 Task: Add Sprouts Shredded Colby Jack Cheese to the cart.
Action: Mouse moved to (960, 338)
Screenshot: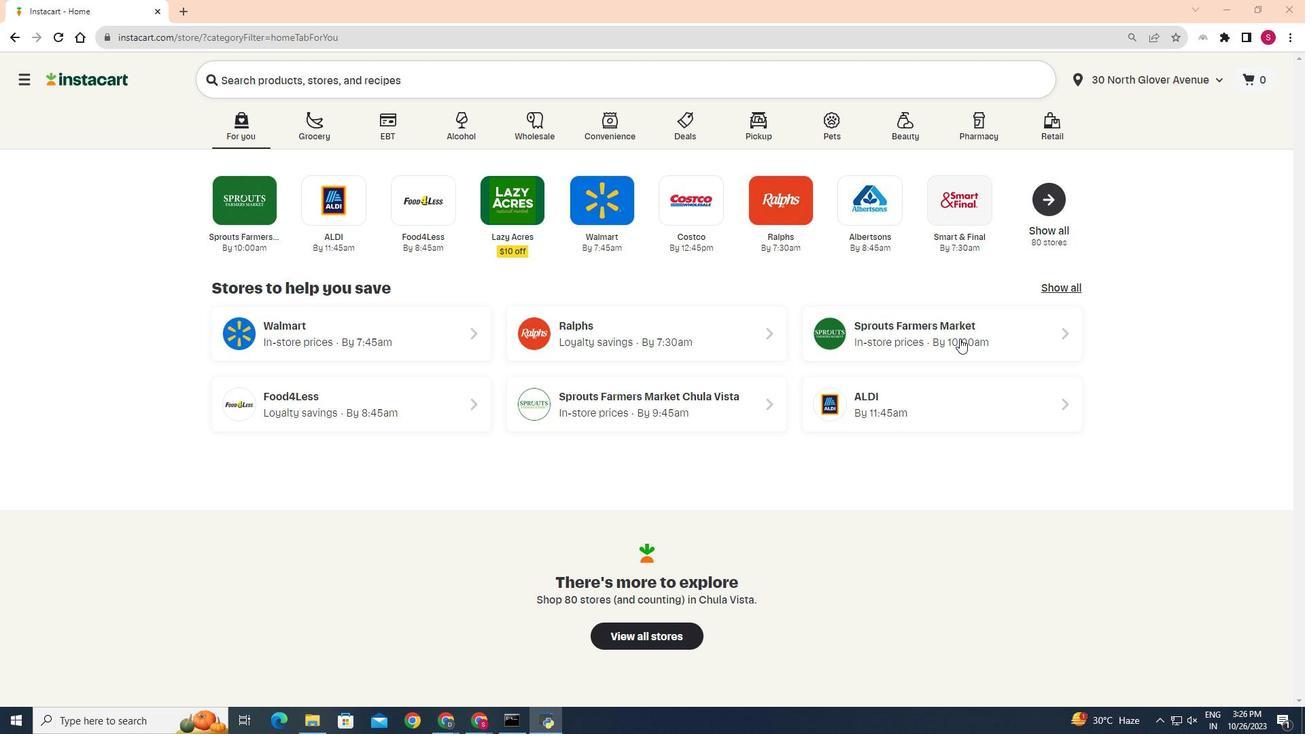 
Action: Mouse pressed left at (960, 338)
Screenshot: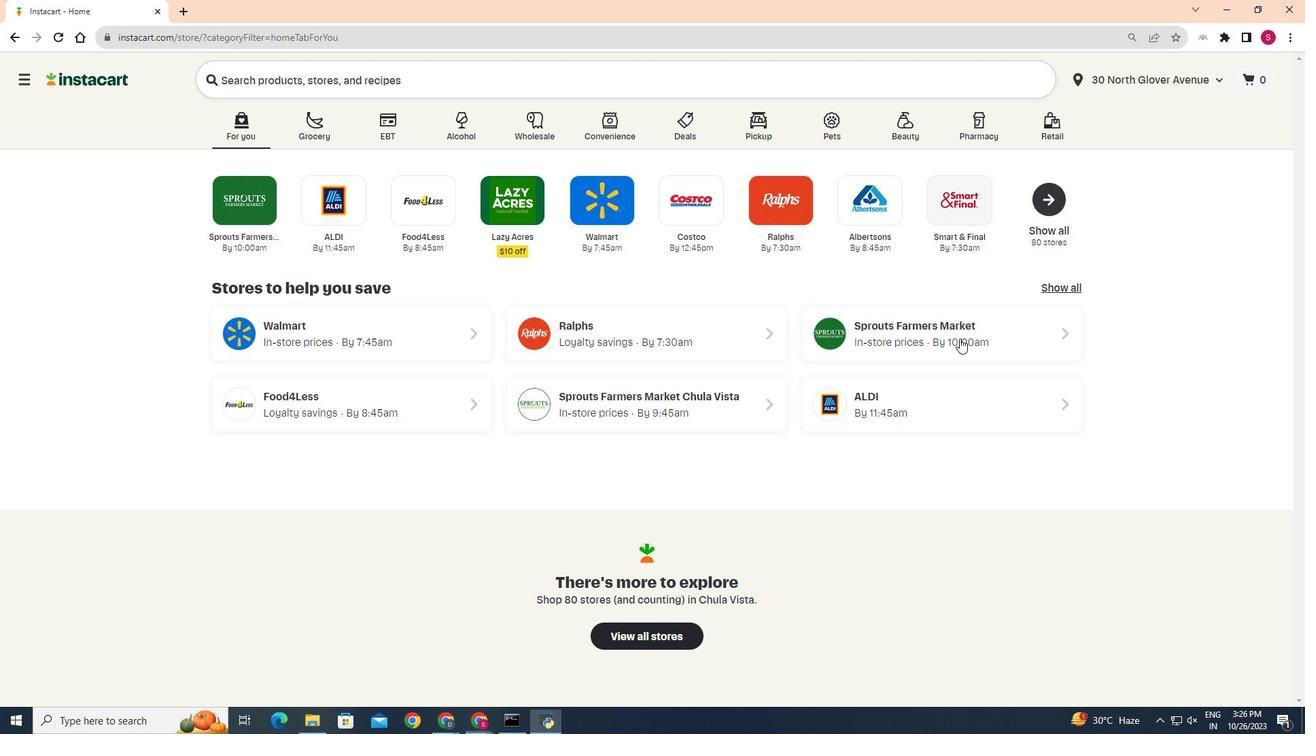 
Action: Mouse moved to (43, 565)
Screenshot: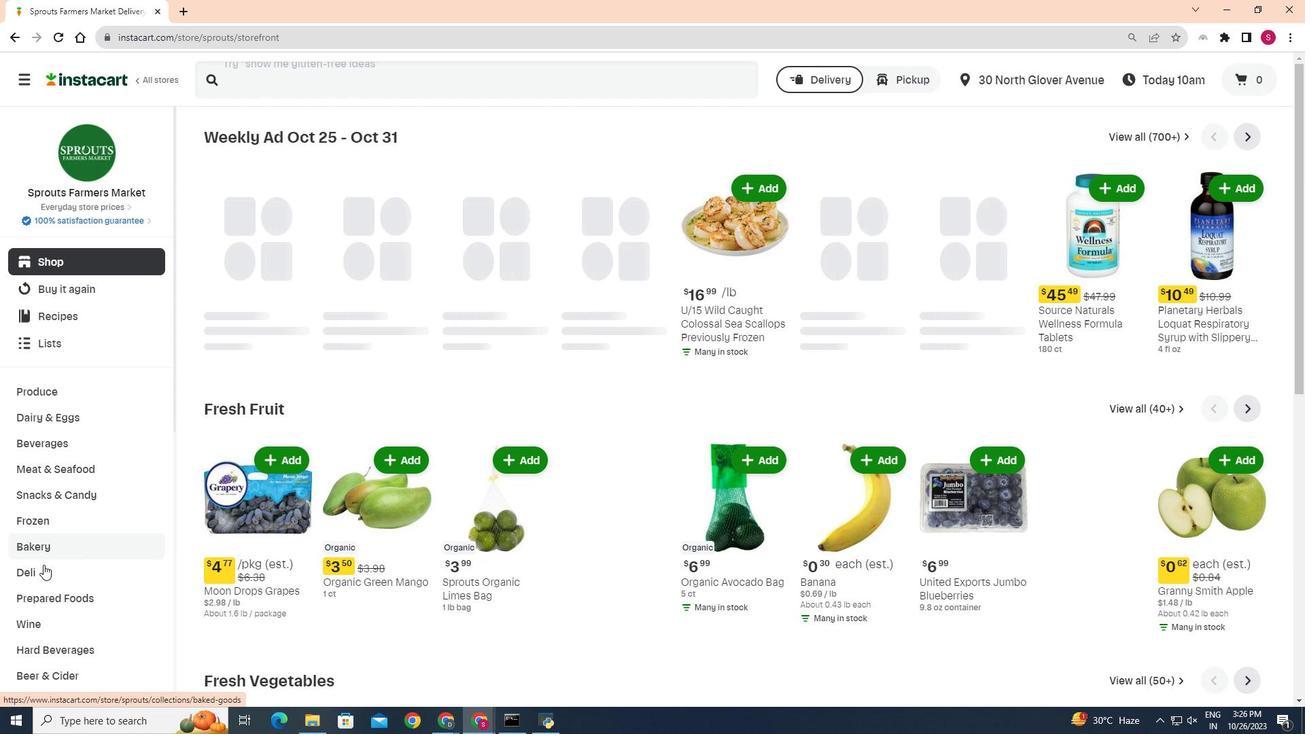 
Action: Mouse pressed left at (43, 565)
Screenshot: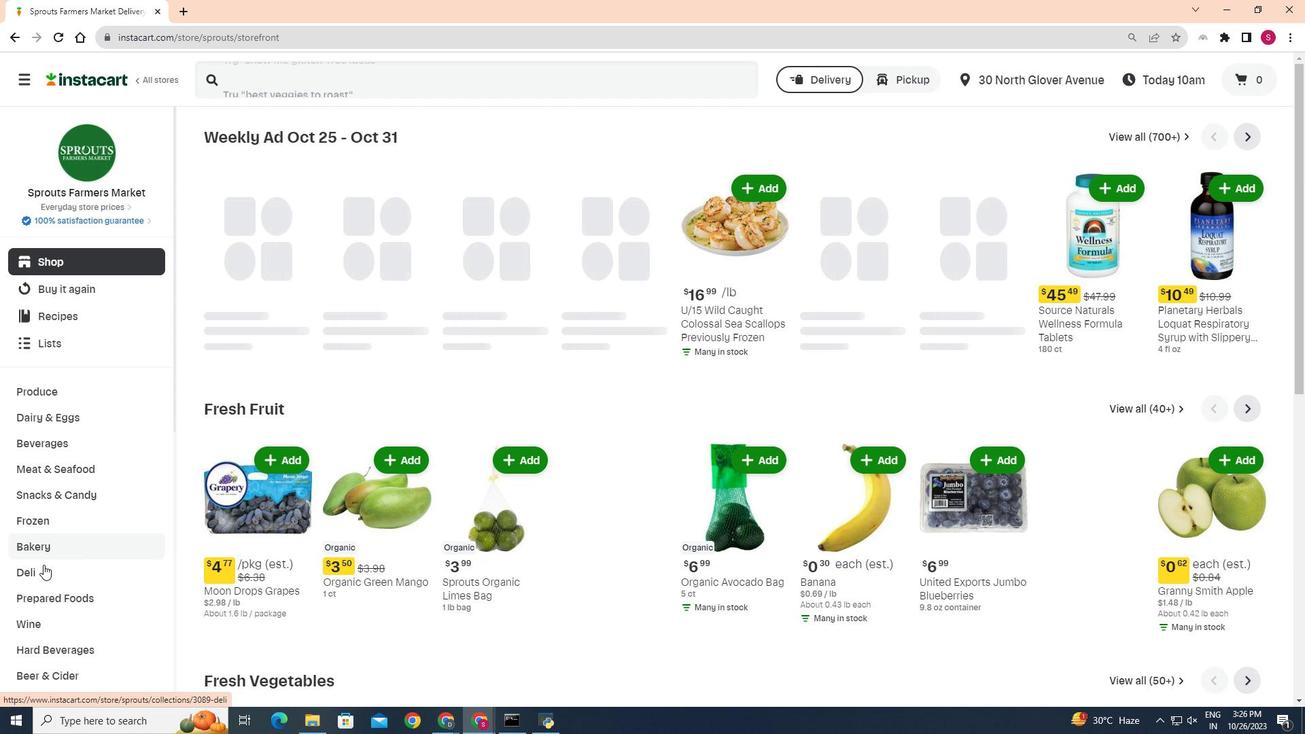 
Action: Mouse moved to (358, 165)
Screenshot: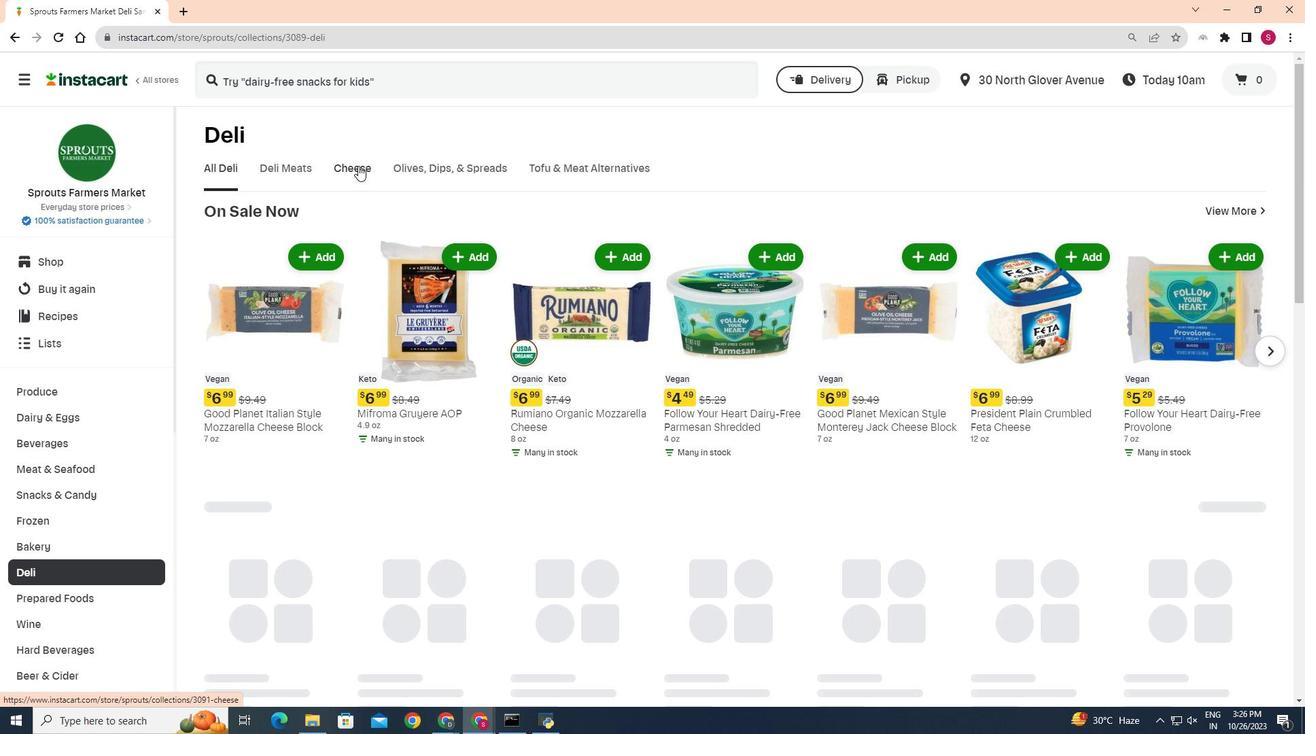
Action: Mouse pressed left at (358, 165)
Screenshot: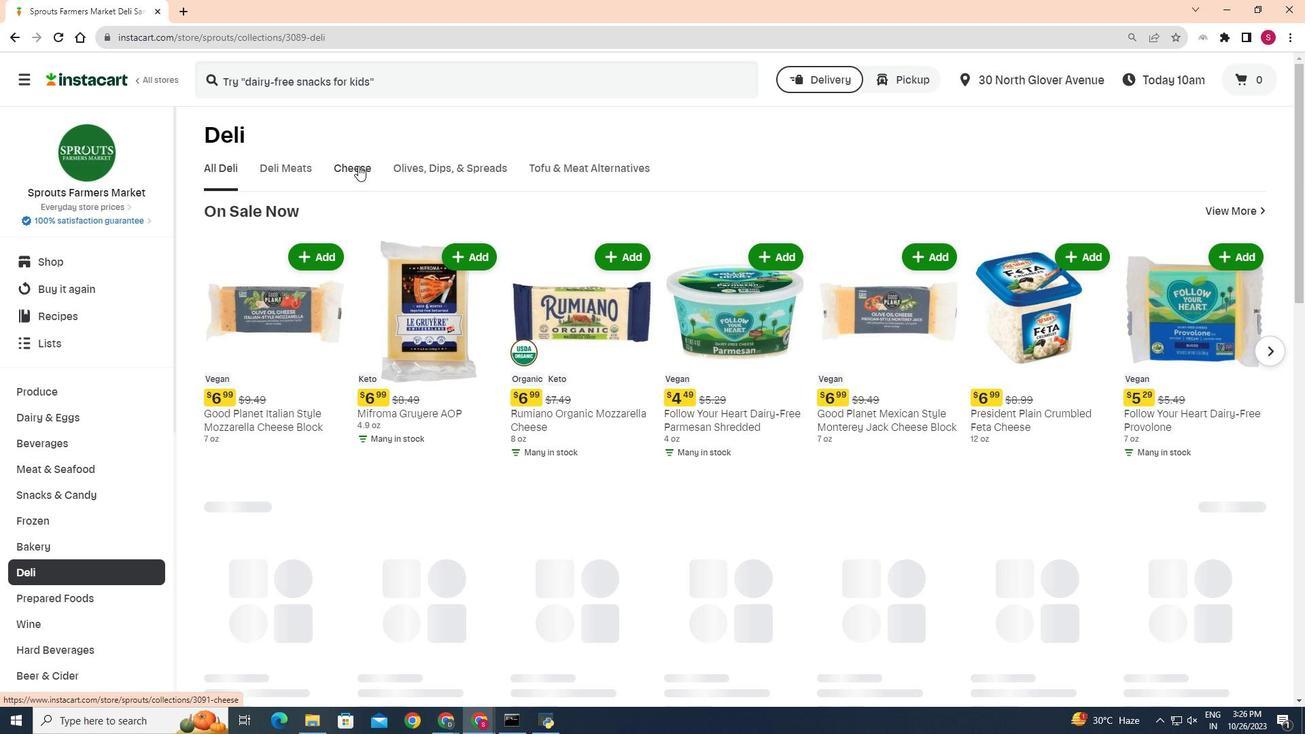 
Action: Mouse moved to (401, 230)
Screenshot: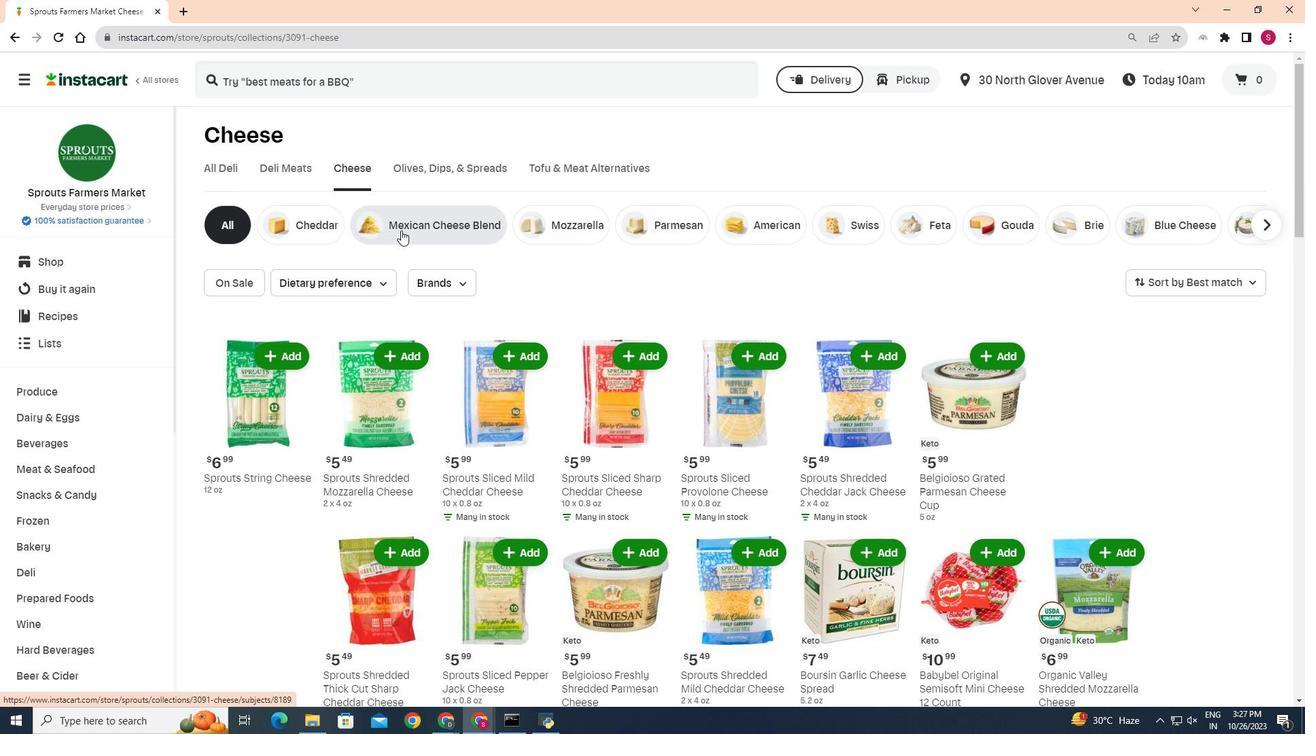 
Action: Mouse pressed left at (401, 230)
Screenshot: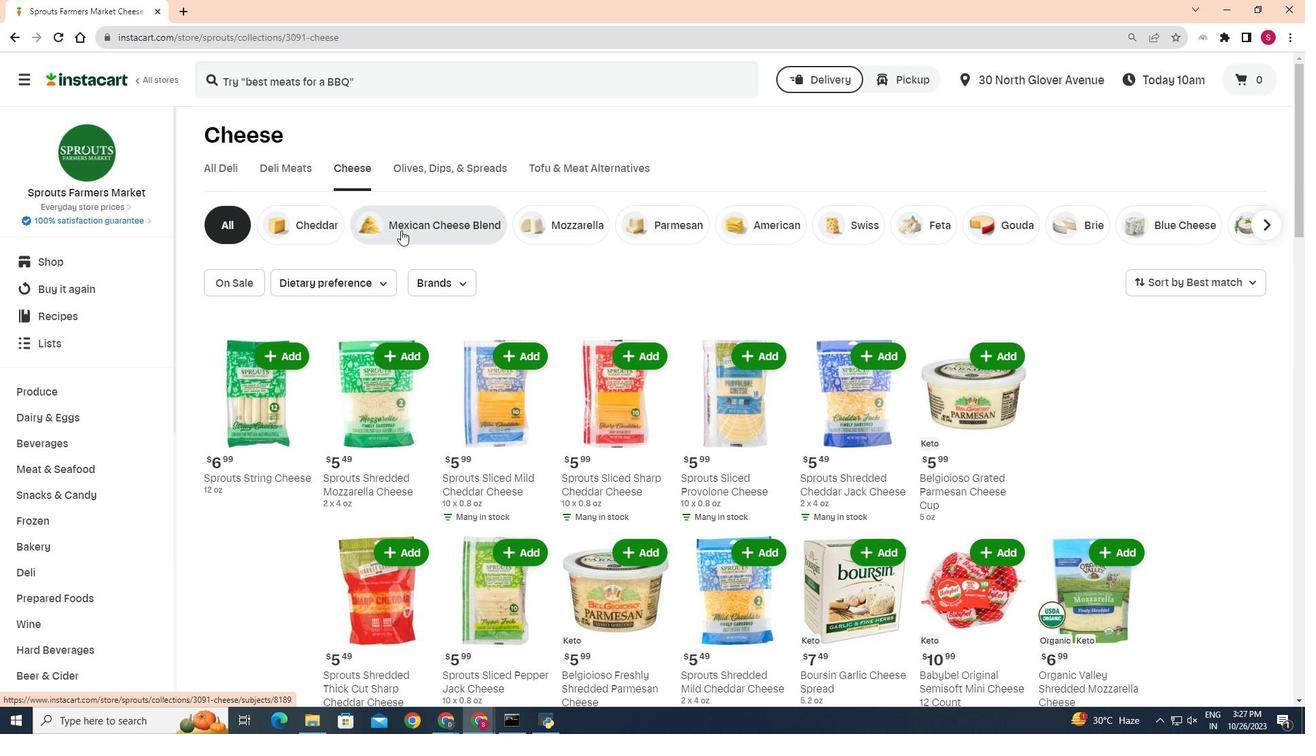 
Action: Mouse moved to (528, 349)
Screenshot: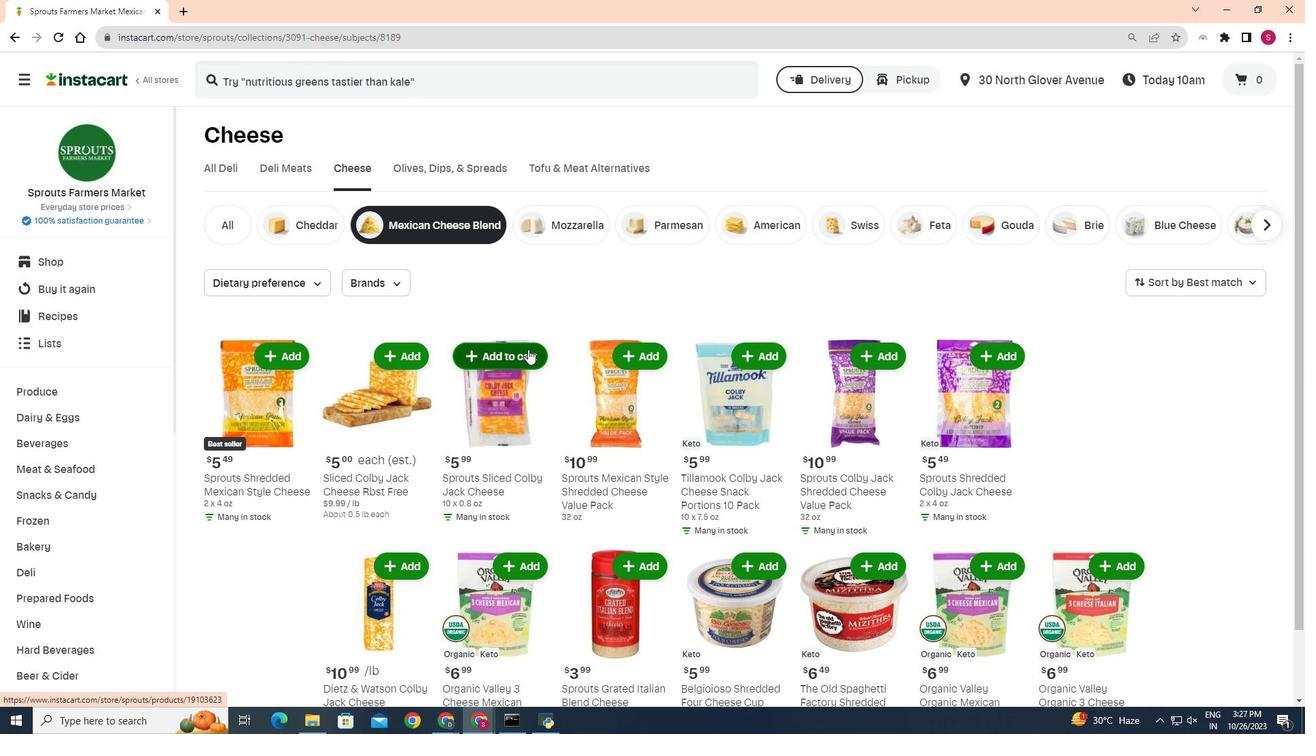
Action: Mouse pressed left at (528, 349)
Screenshot: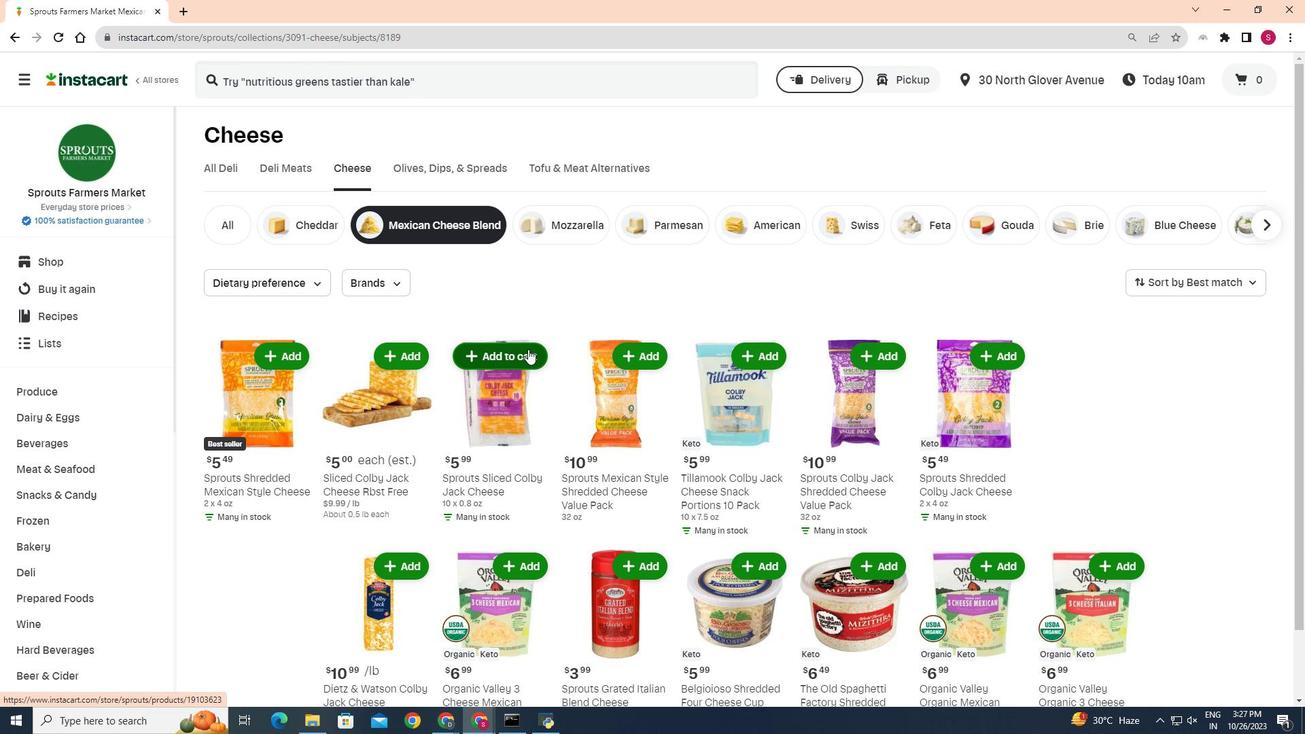 
Action: Mouse moved to (582, 310)
Screenshot: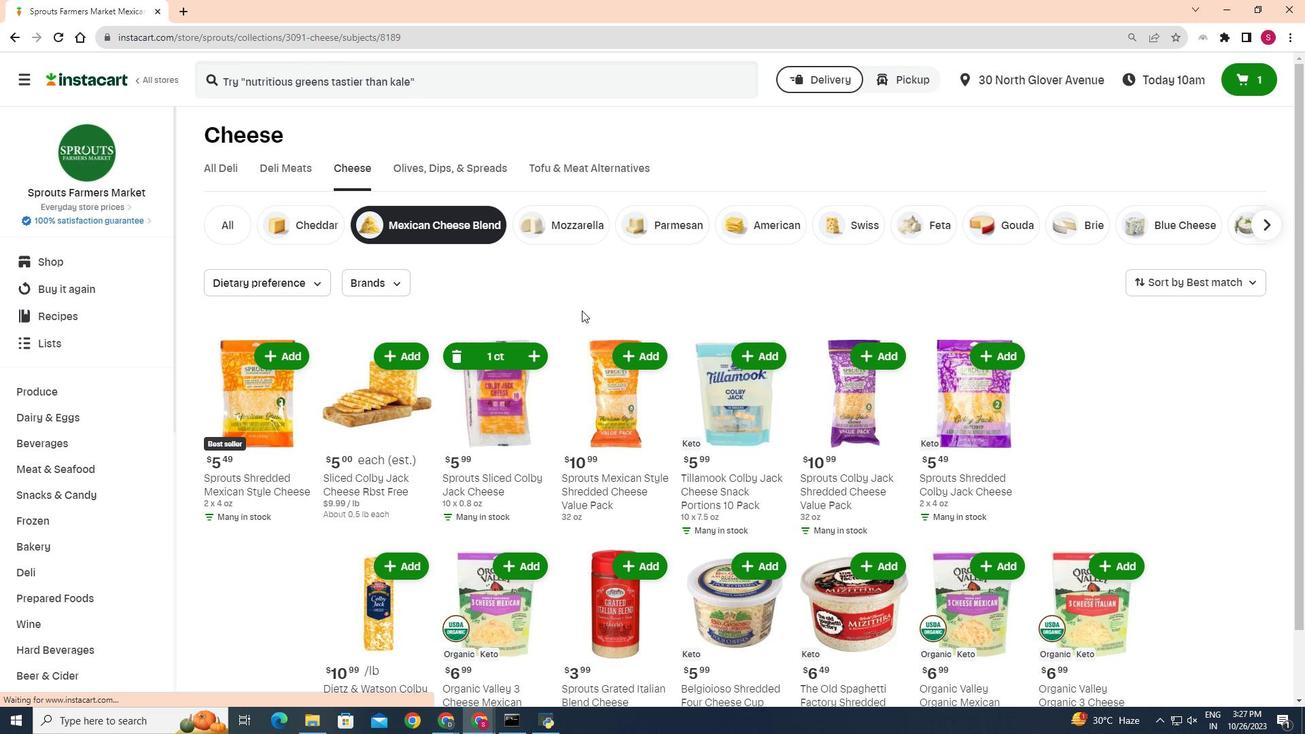 
